 Task: In the  document Gabriel ,change text color to 'Dark Blue' Insert the mentioned shape below the text 'Cloud Callout'. Change color of the shape to  BlueChange shape height to  3
Action: Mouse moved to (117, 133)
Screenshot: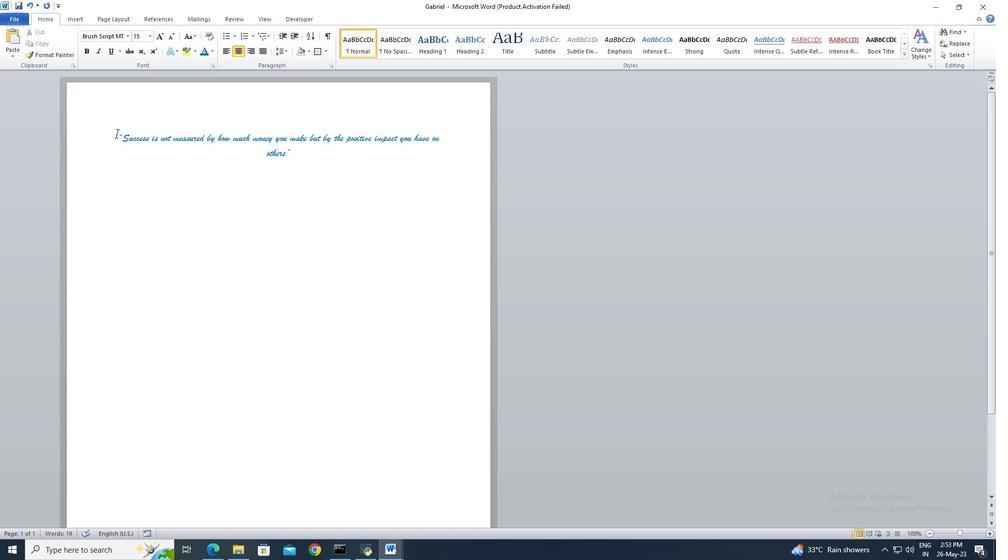 
Action: Mouse pressed left at (117, 133)
Screenshot: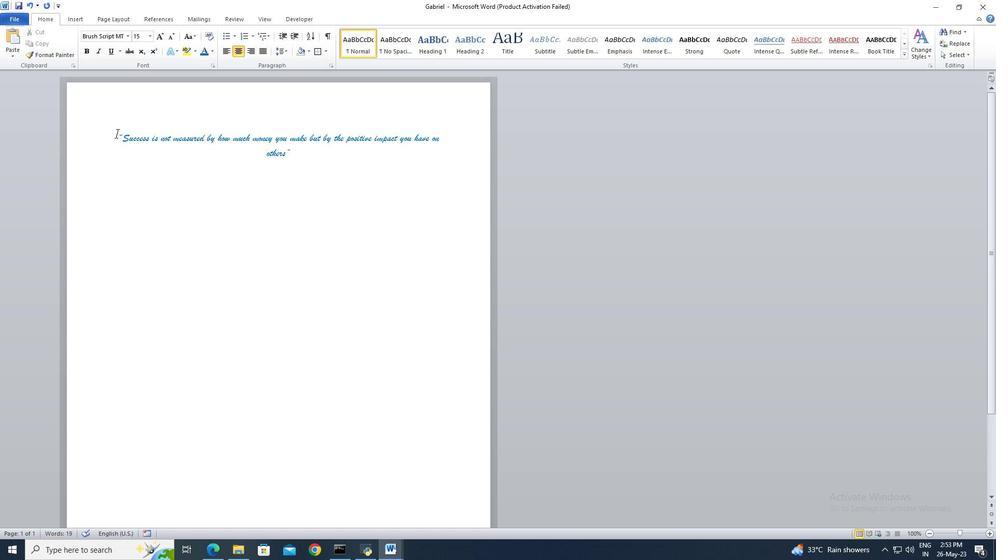 
Action: Key pressed ctrl+A
Screenshot: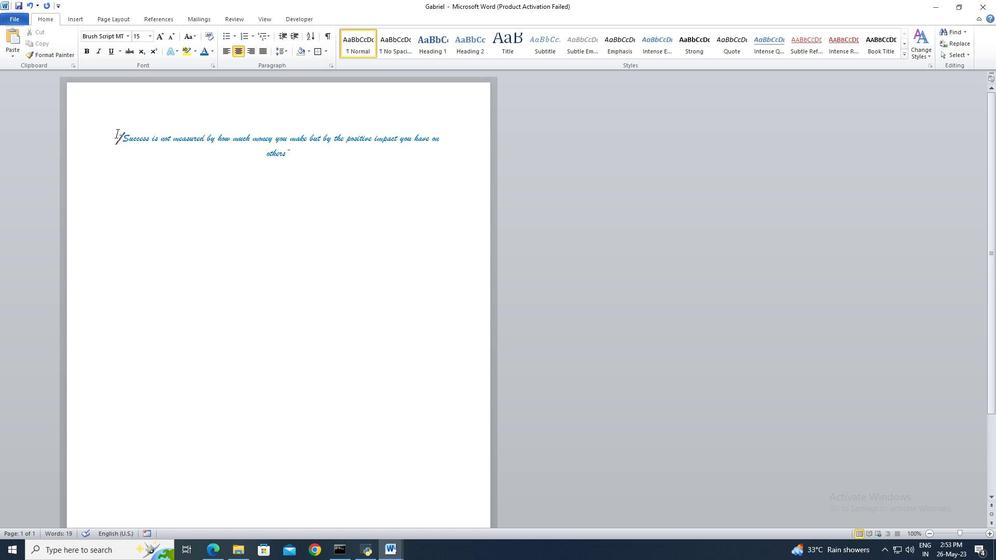 
Action: Mouse moved to (209, 53)
Screenshot: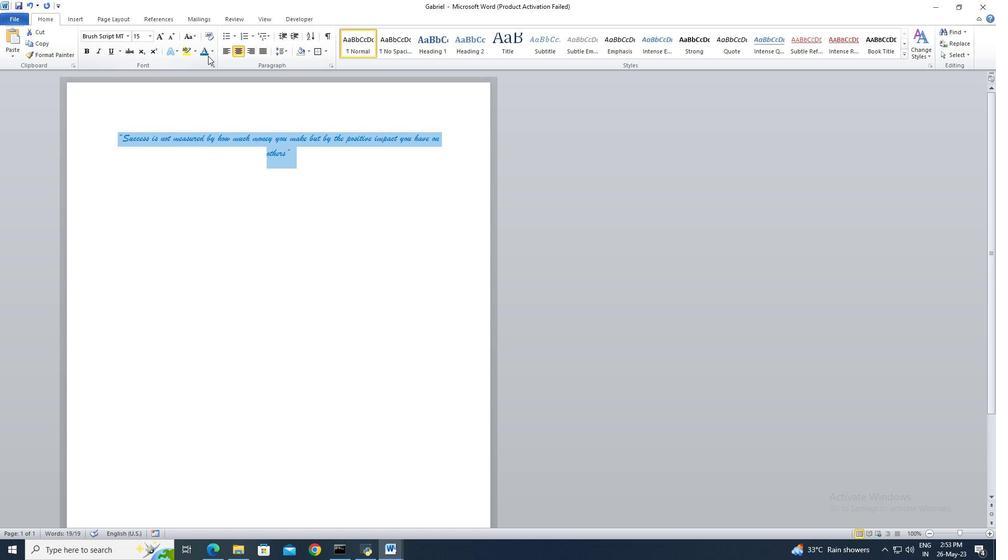 
Action: Mouse pressed left at (209, 53)
Screenshot: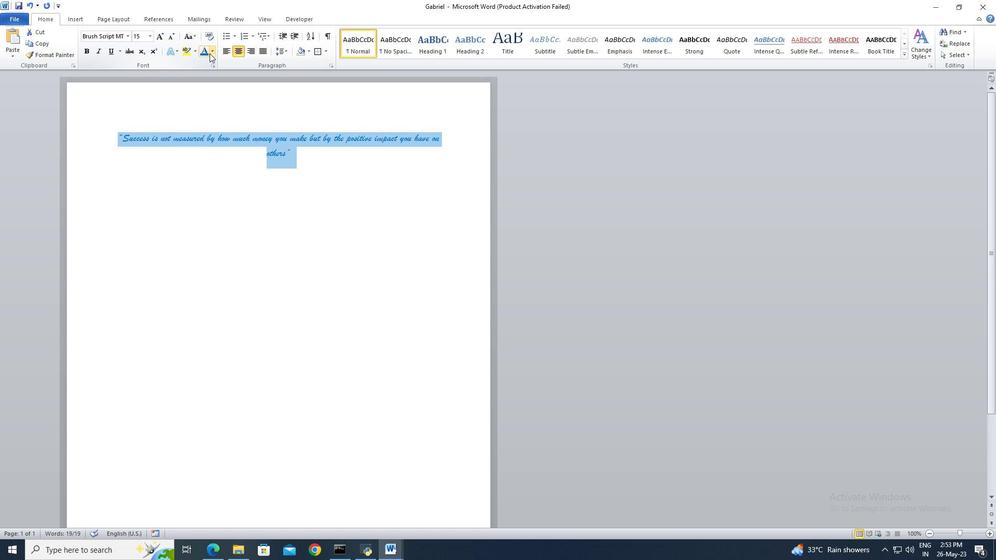 
Action: Mouse moved to (231, 120)
Screenshot: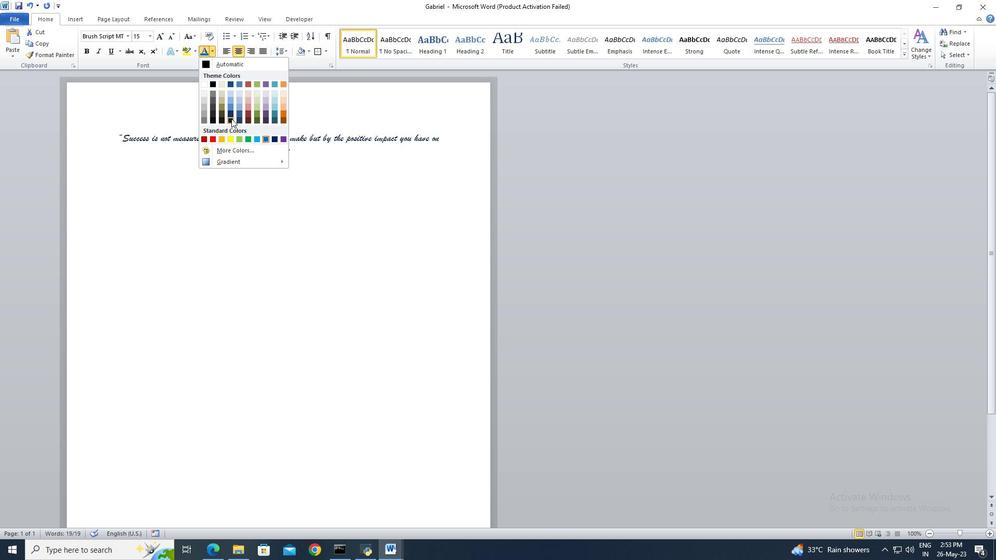 
Action: Mouse pressed left at (231, 120)
Screenshot: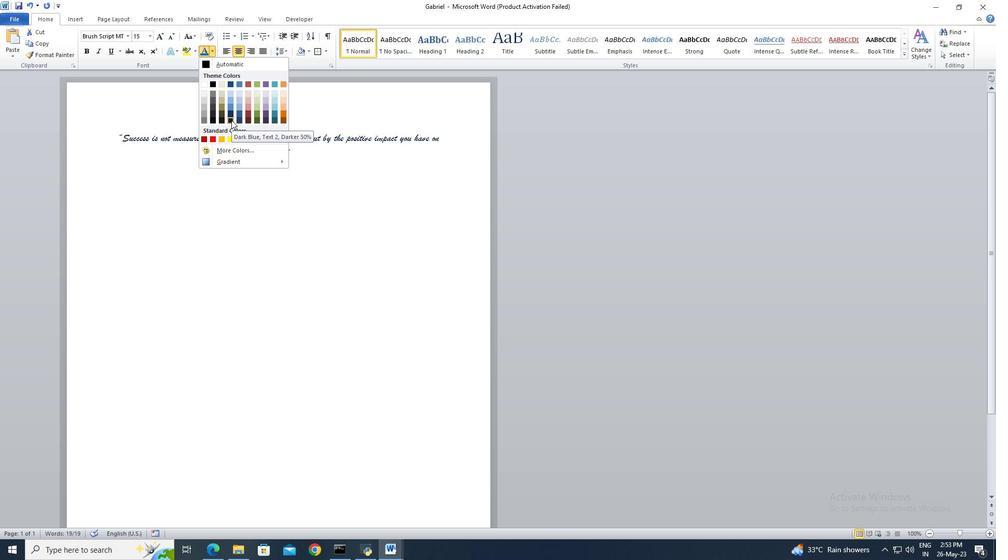 
Action: Mouse moved to (300, 155)
Screenshot: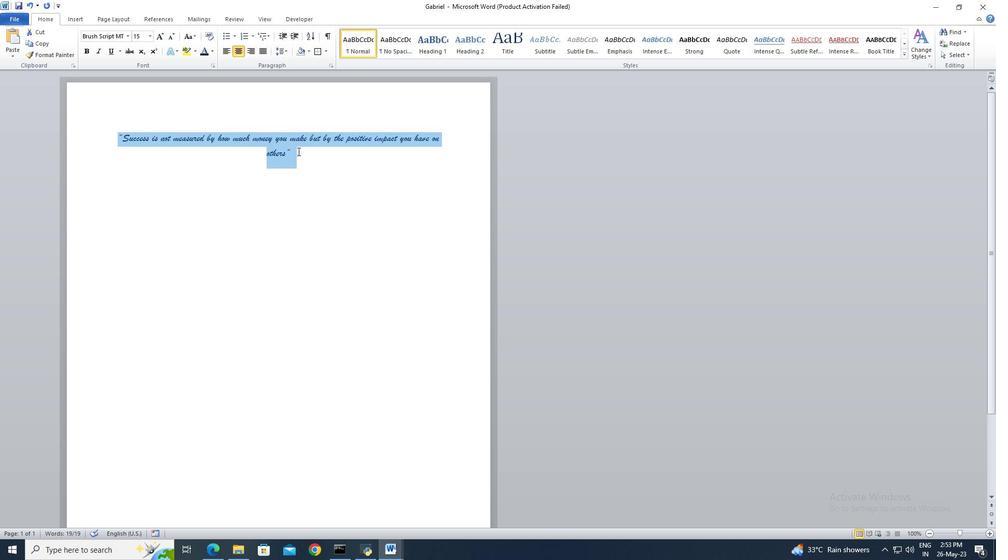 
Action: Mouse pressed left at (300, 155)
Screenshot: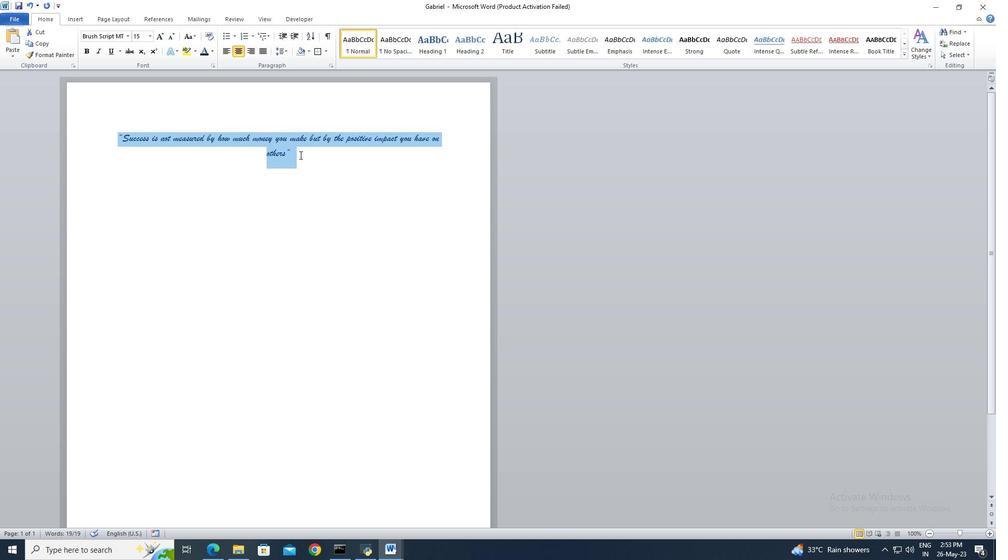 
Action: Mouse moved to (80, 17)
Screenshot: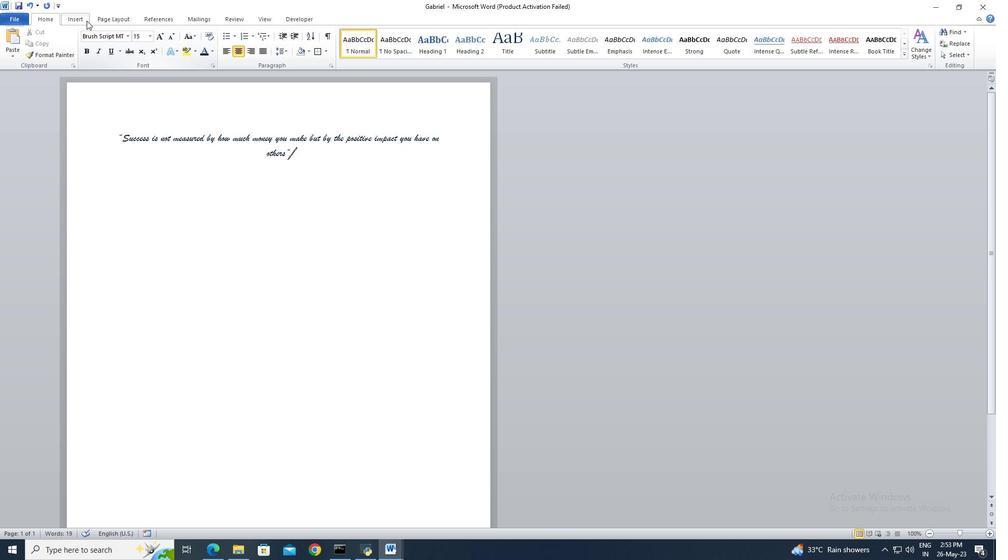 
Action: Mouse pressed left at (80, 17)
Screenshot: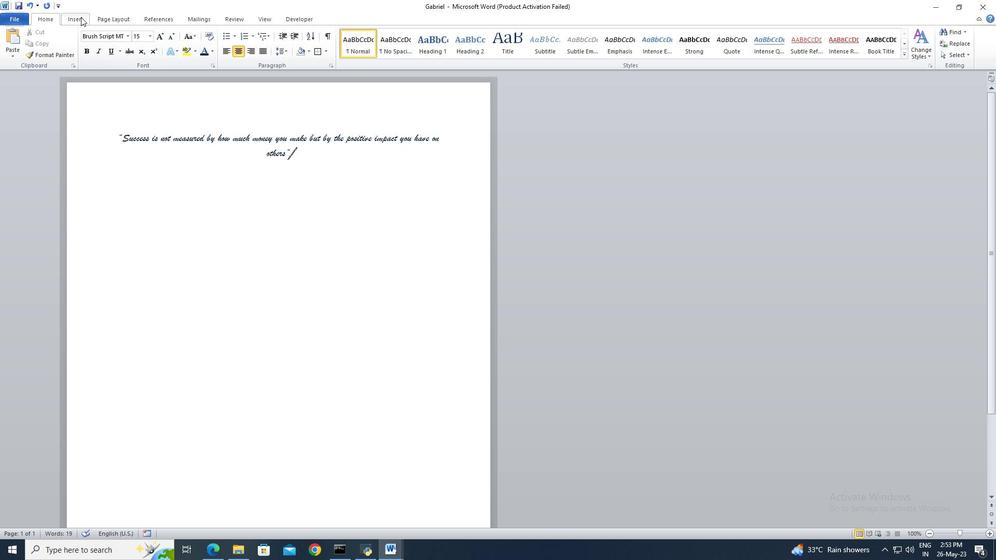 
Action: Mouse moved to (147, 47)
Screenshot: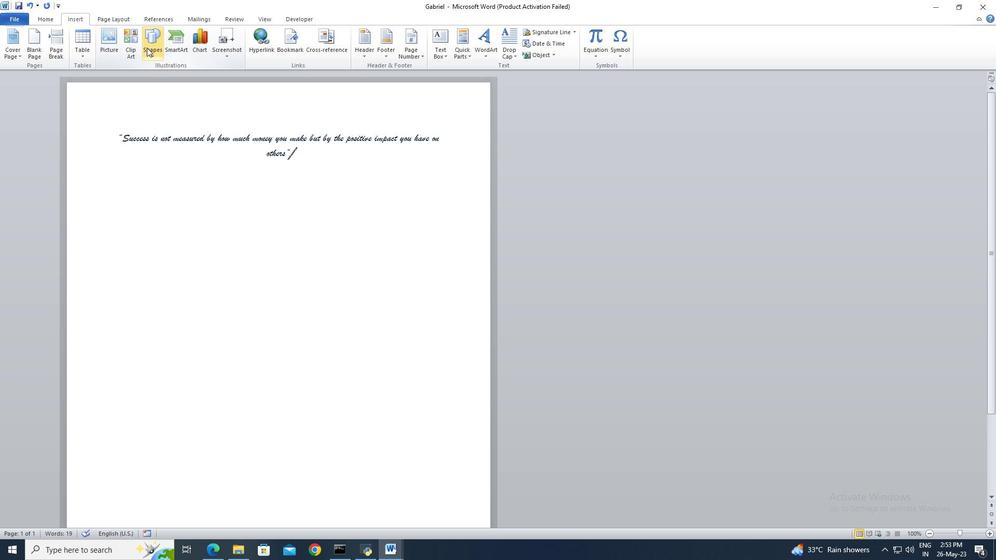 
Action: Mouse pressed left at (147, 47)
Screenshot: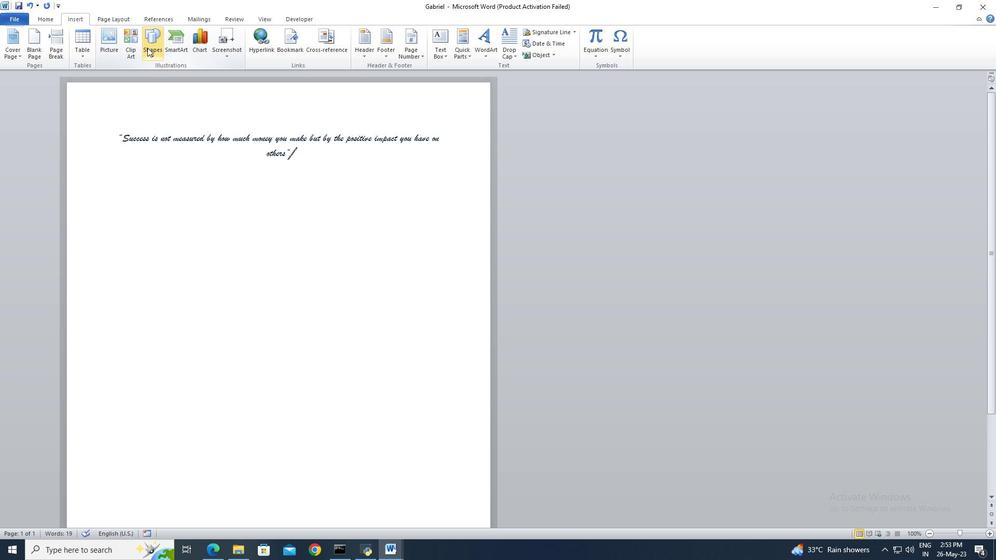 
Action: Mouse moved to (181, 325)
Screenshot: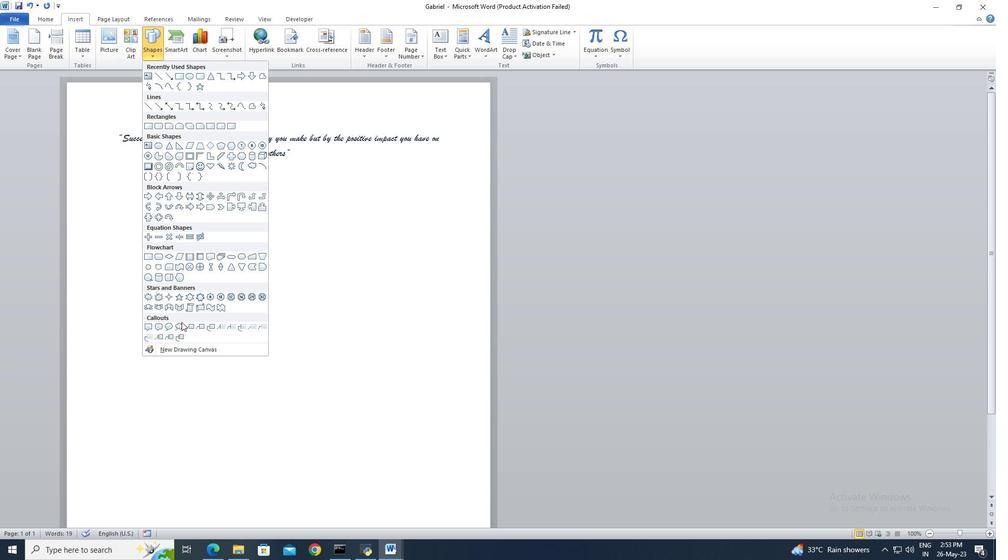 
Action: Mouse pressed left at (181, 325)
Screenshot: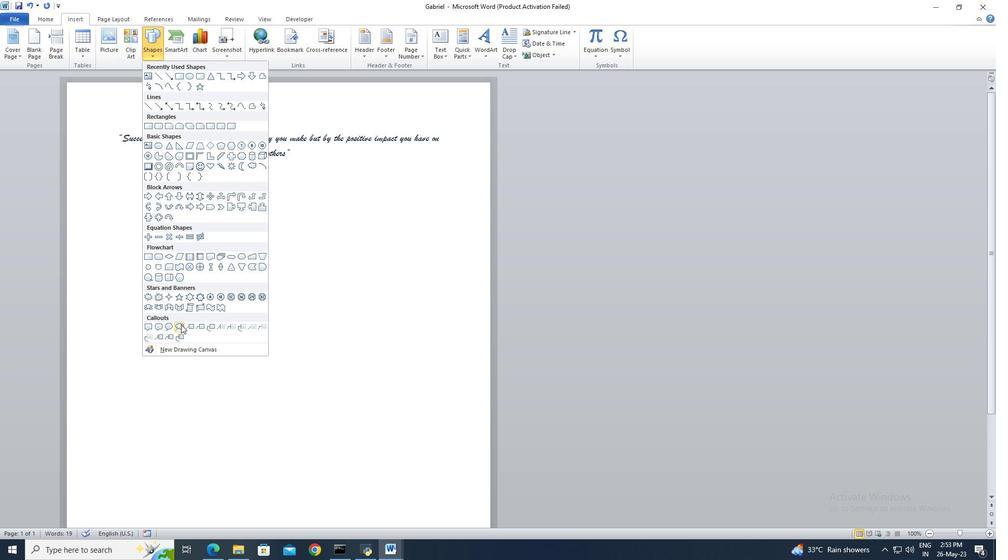 
Action: Mouse moved to (182, 227)
Screenshot: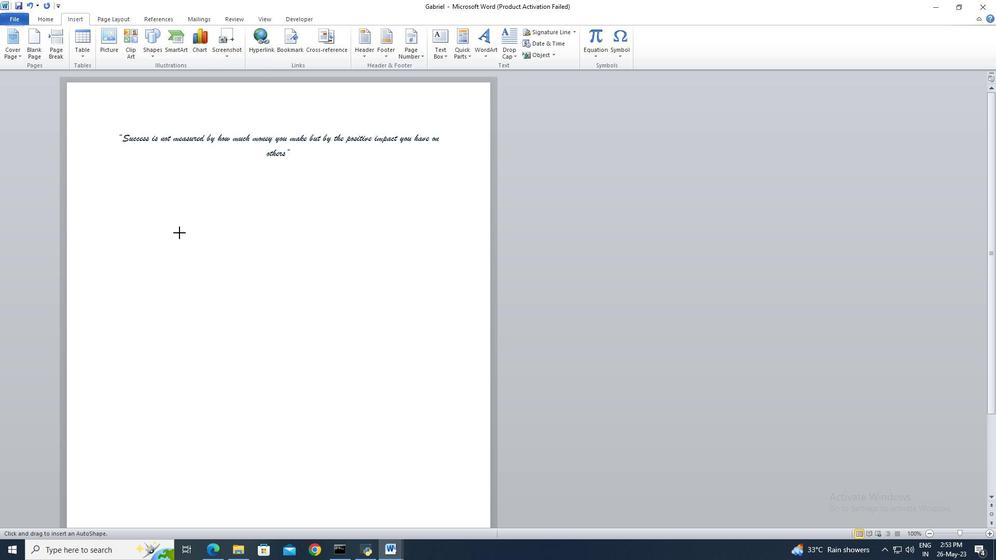 
Action: Mouse pressed left at (182, 227)
Screenshot: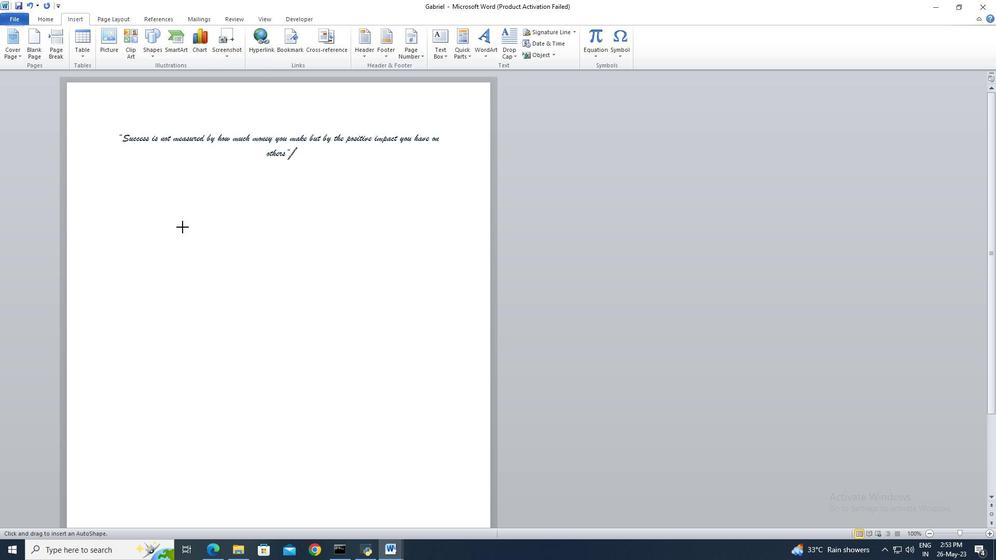 
Action: Mouse moved to (384, 31)
Screenshot: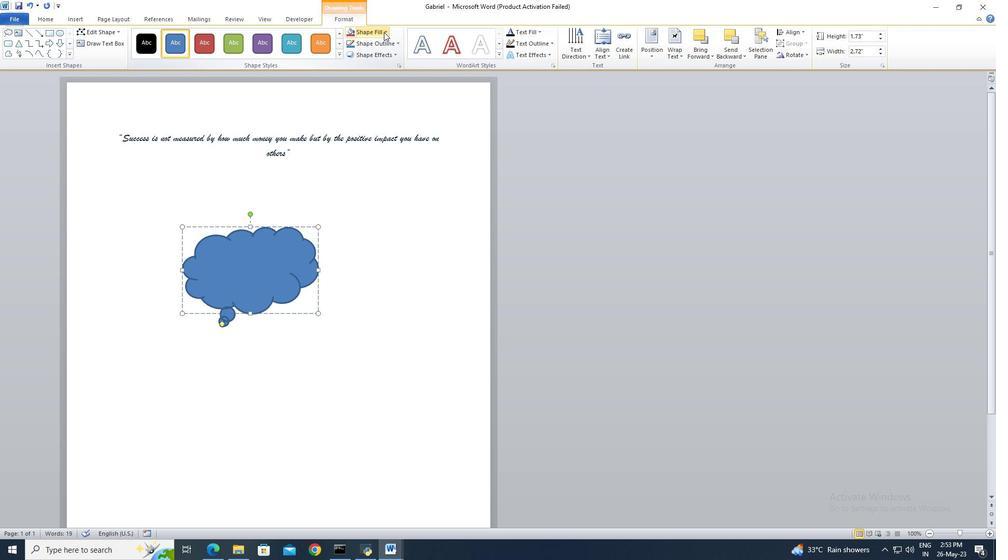 
Action: Mouse pressed left at (384, 31)
Screenshot: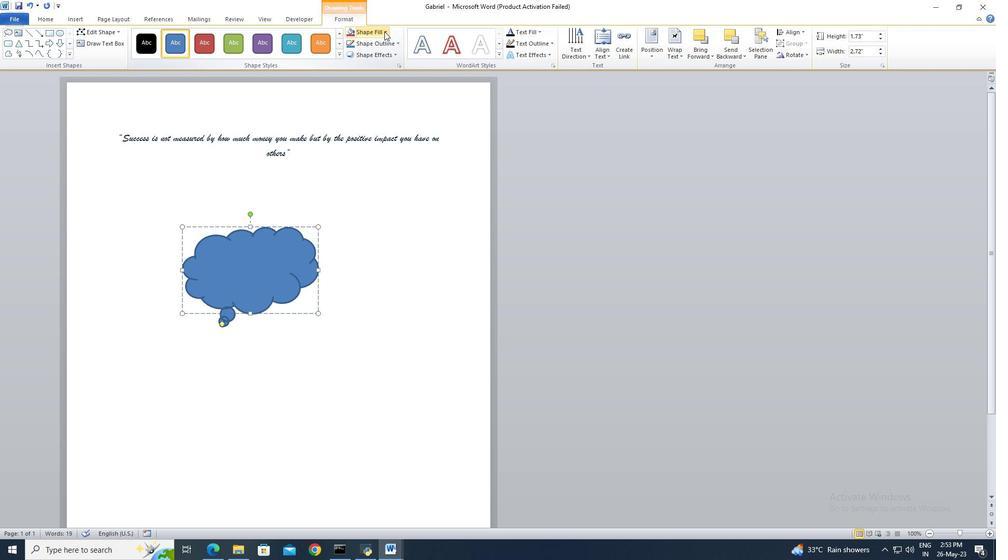 
Action: Mouse moved to (410, 110)
Screenshot: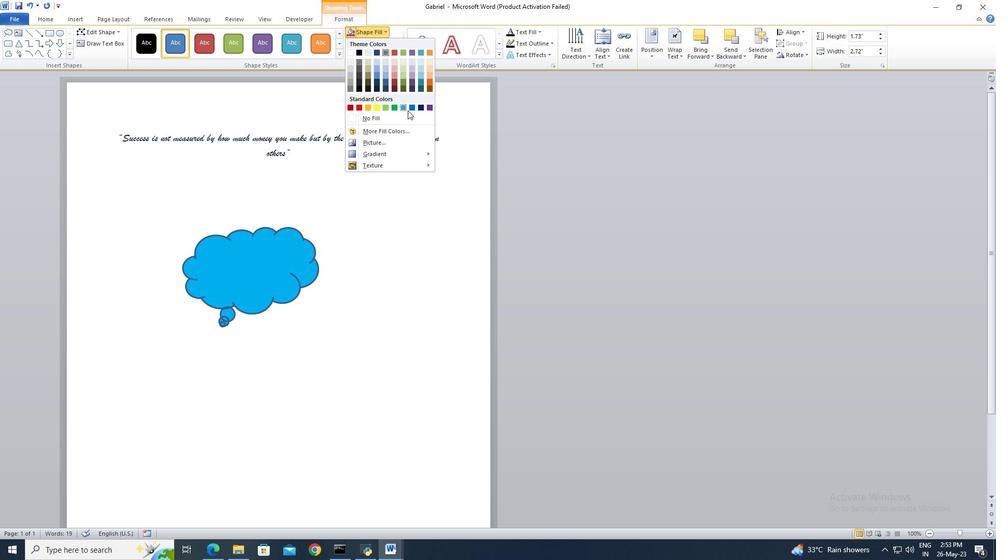 
Action: Mouse pressed left at (410, 110)
Screenshot: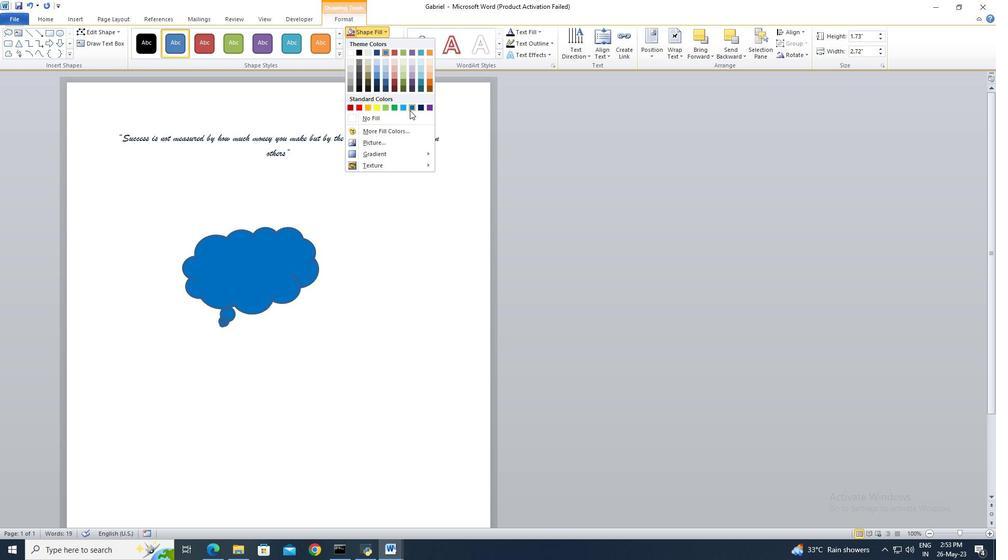 
Action: Mouse moved to (866, 38)
Screenshot: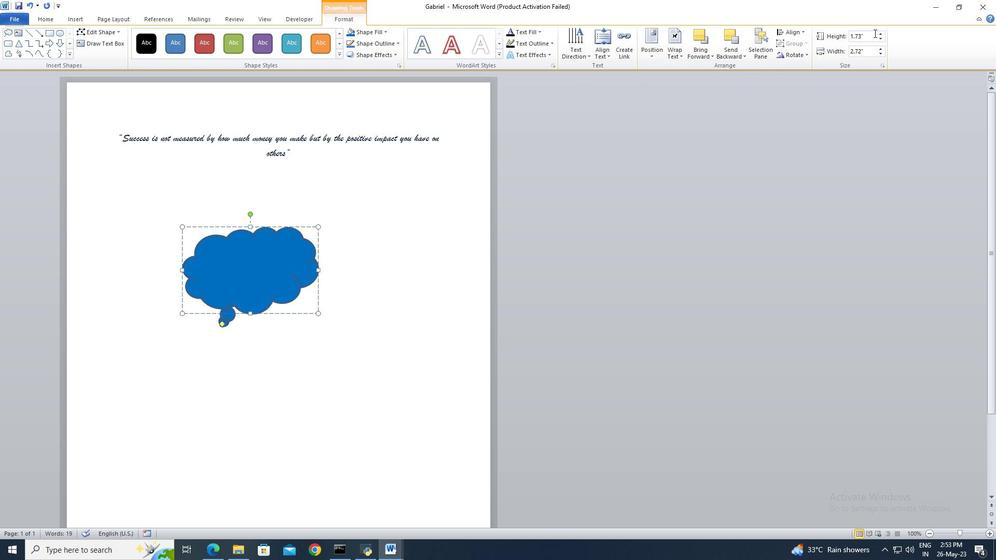
Action: Mouse pressed left at (866, 38)
Screenshot: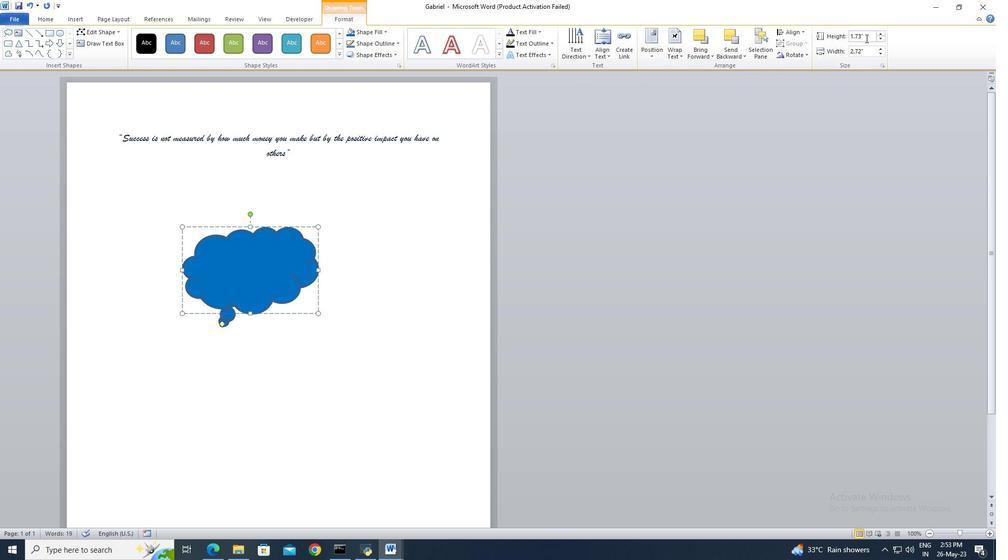 
Action: Key pressed 3<Key.enter>
Screenshot: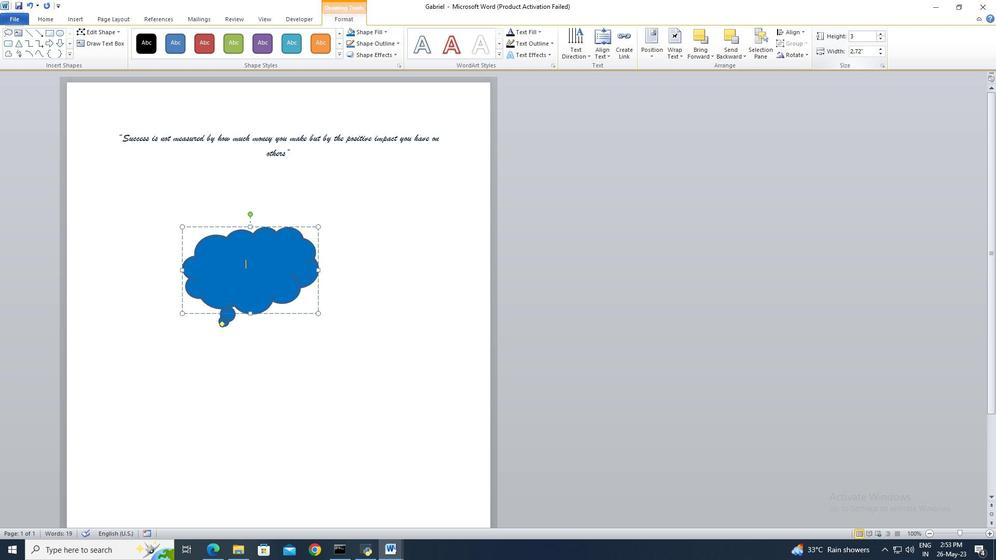 
